 Task: Create a blank project AgileEdge with privacy Public and default view as List and in the team Taskers . Create three sections in the project as To-Do, Doing and Done
Action: Mouse moved to (72, 53)
Screenshot: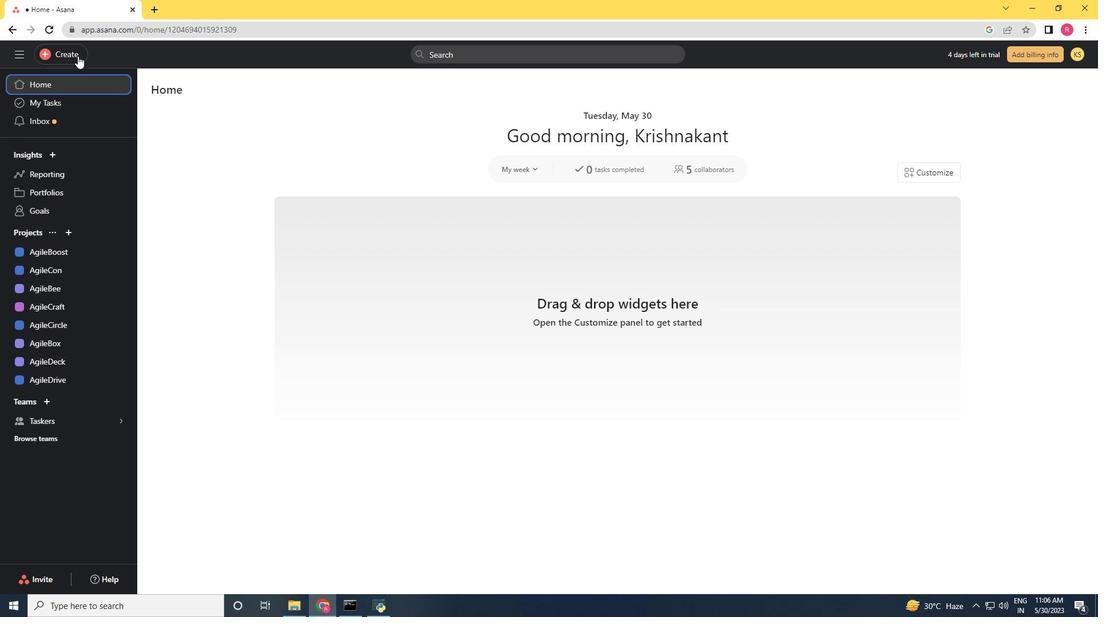 
Action: Mouse pressed left at (72, 53)
Screenshot: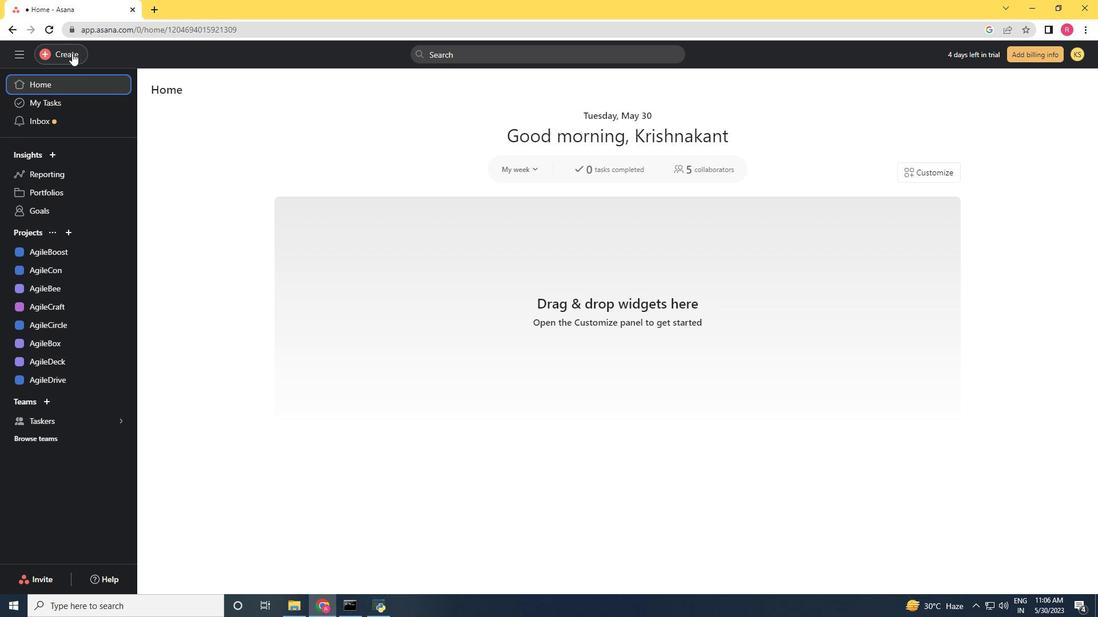 
Action: Mouse moved to (126, 79)
Screenshot: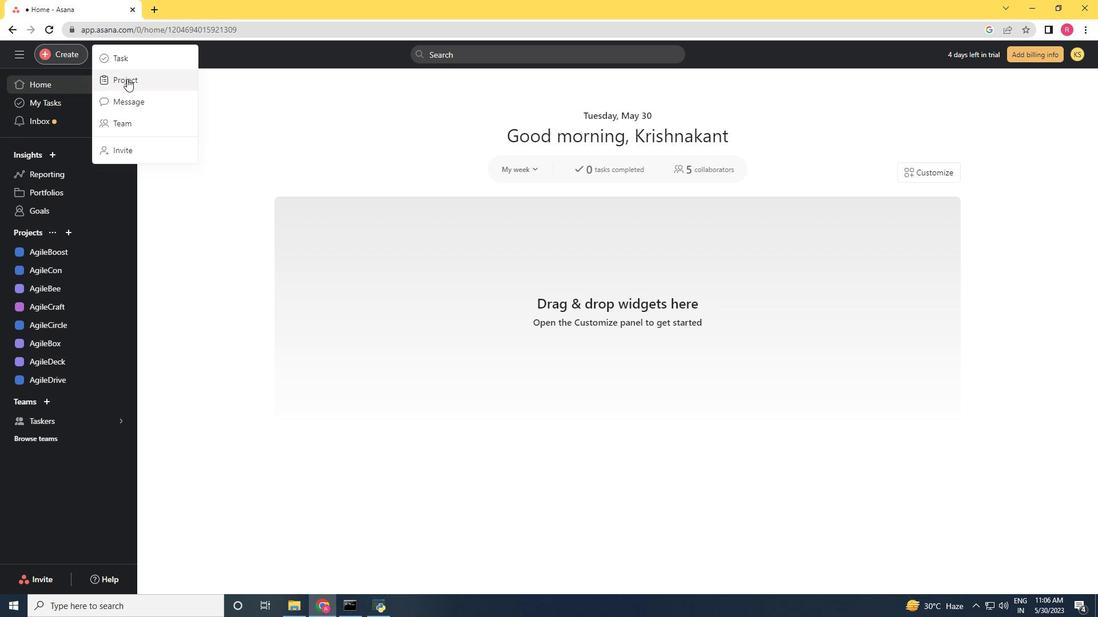 
Action: Mouse pressed left at (126, 79)
Screenshot: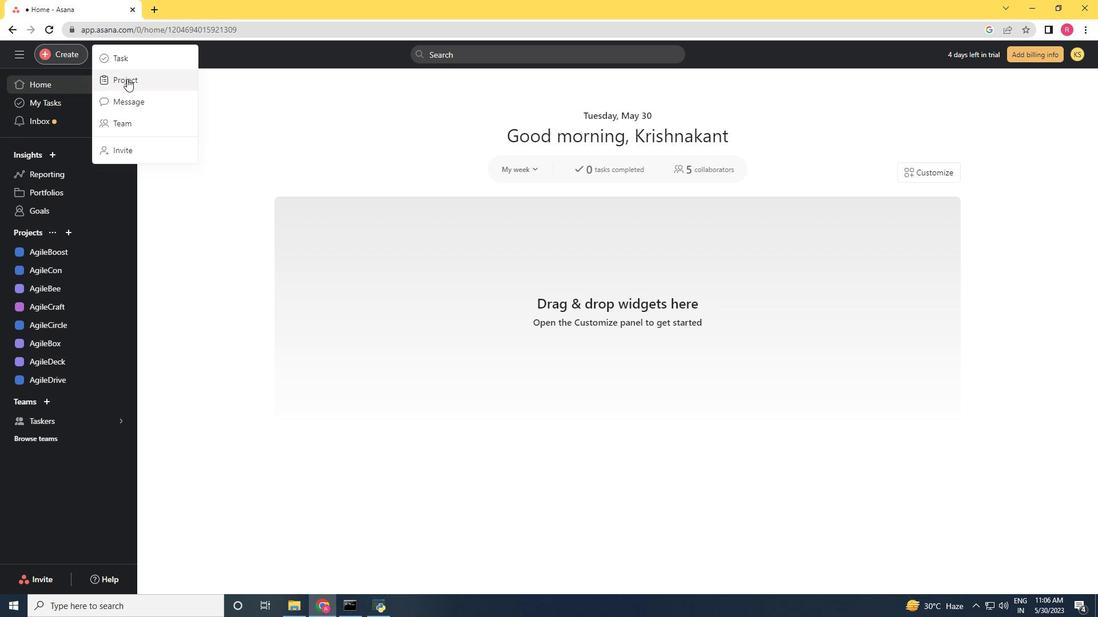 
Action: Mouse moved to (458, 348)
Screenshot: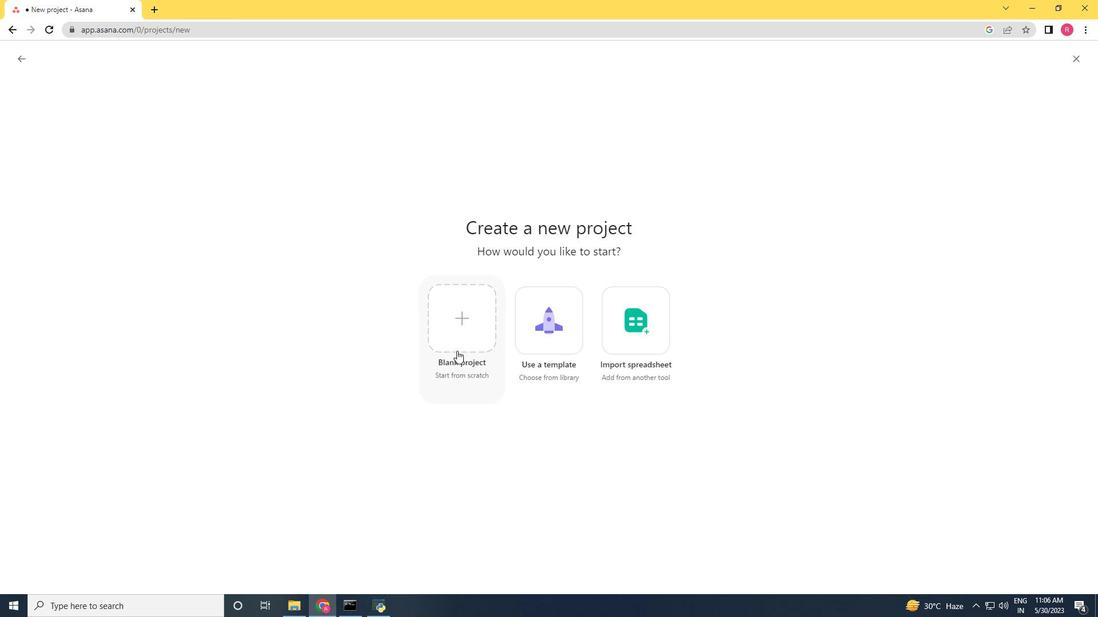 
Action: Mouse pressed left at (458, 348)
Screenshot: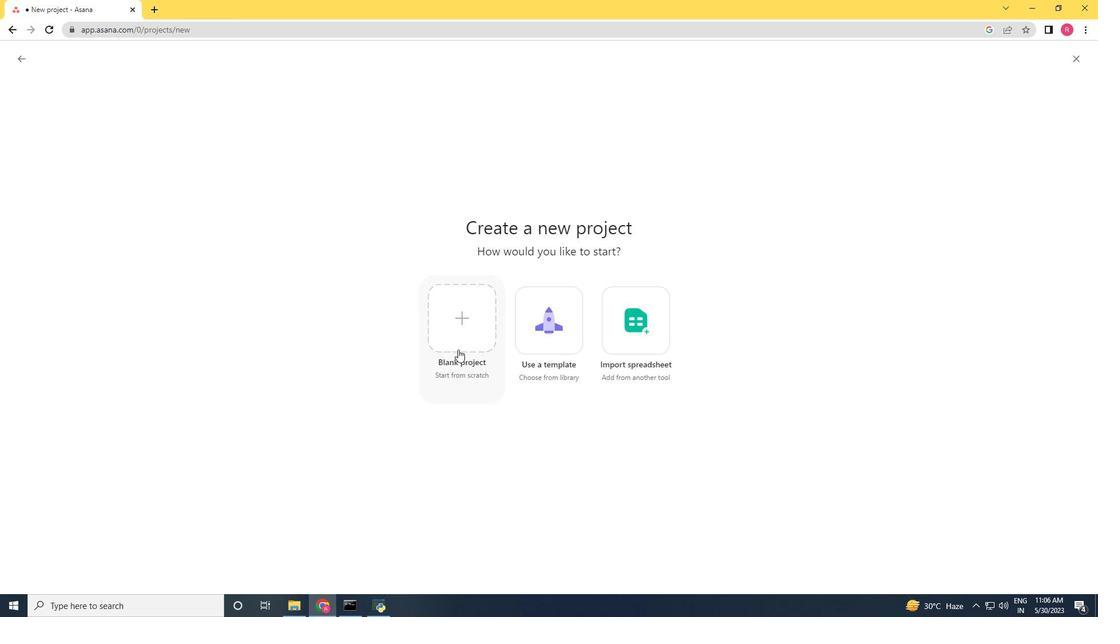 
Action: Mouse moved to (186, 148)
Screenshot: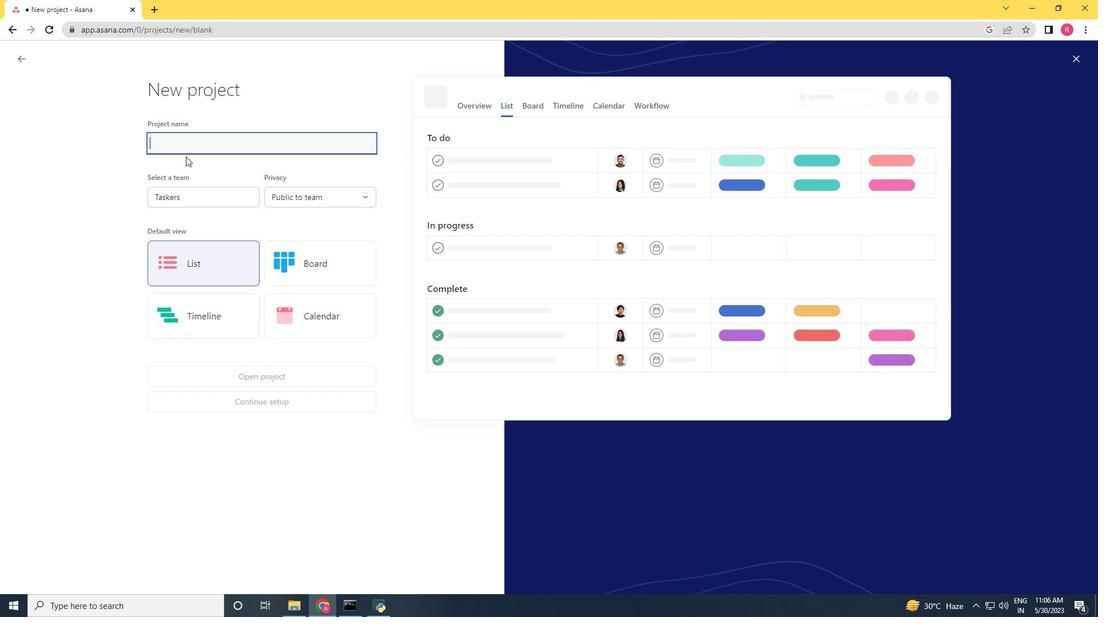 
Action: Key pressed <Key.shift>Agile<Key.shift>ed<Key.backspace><Key.backspace><Key.shift>Edge
Screenshot: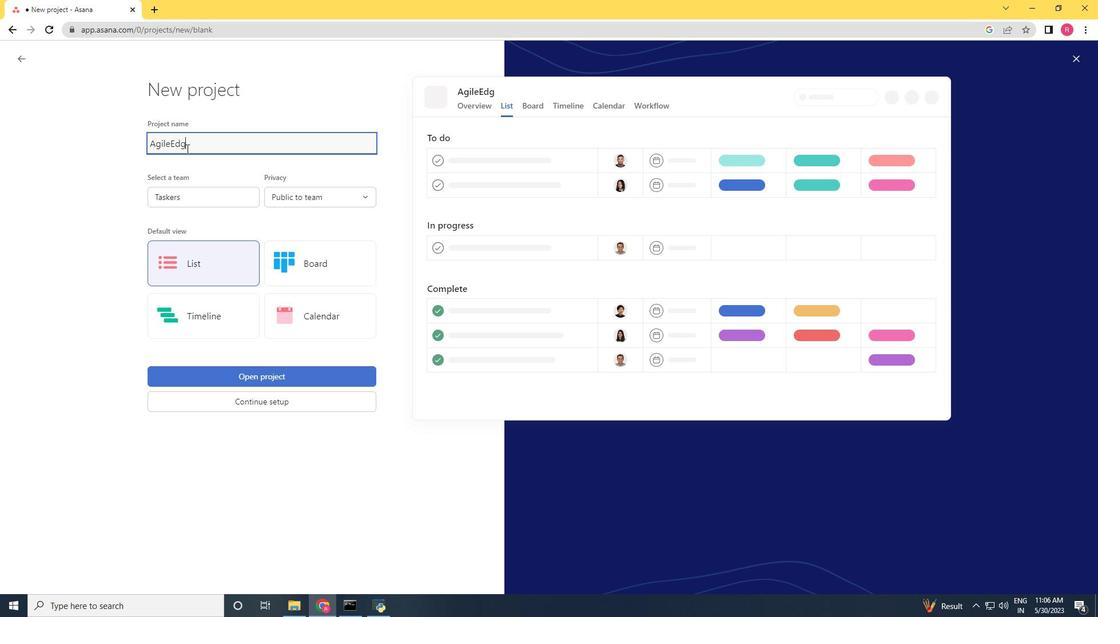 
Action: Mouse moved to (194, 203)
Screenshot: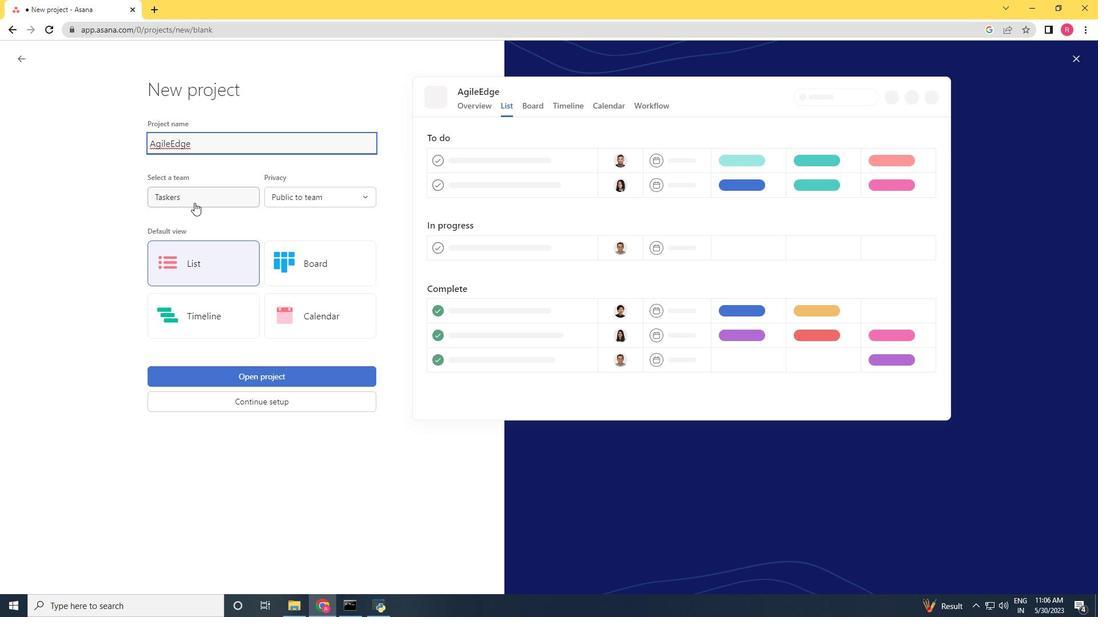 
Action: Mouse pressed left at (194, 203)
Screenshot: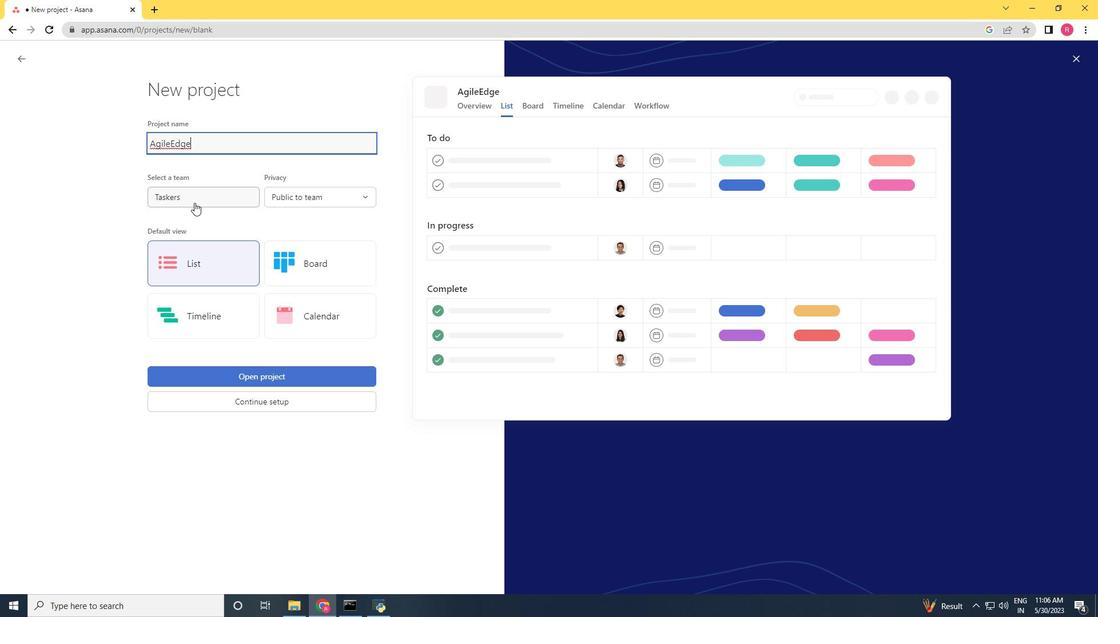 
Action: Mouse moved to (196, 221)
Screenshot: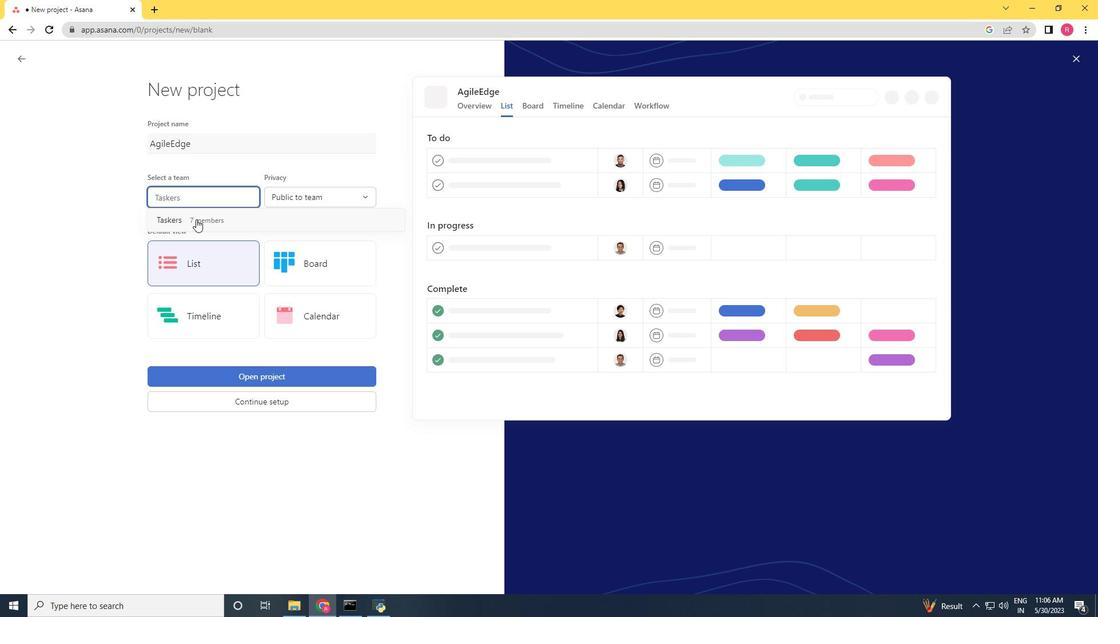 
Action: Mouse pressed left at (196, 221)
Screenshot: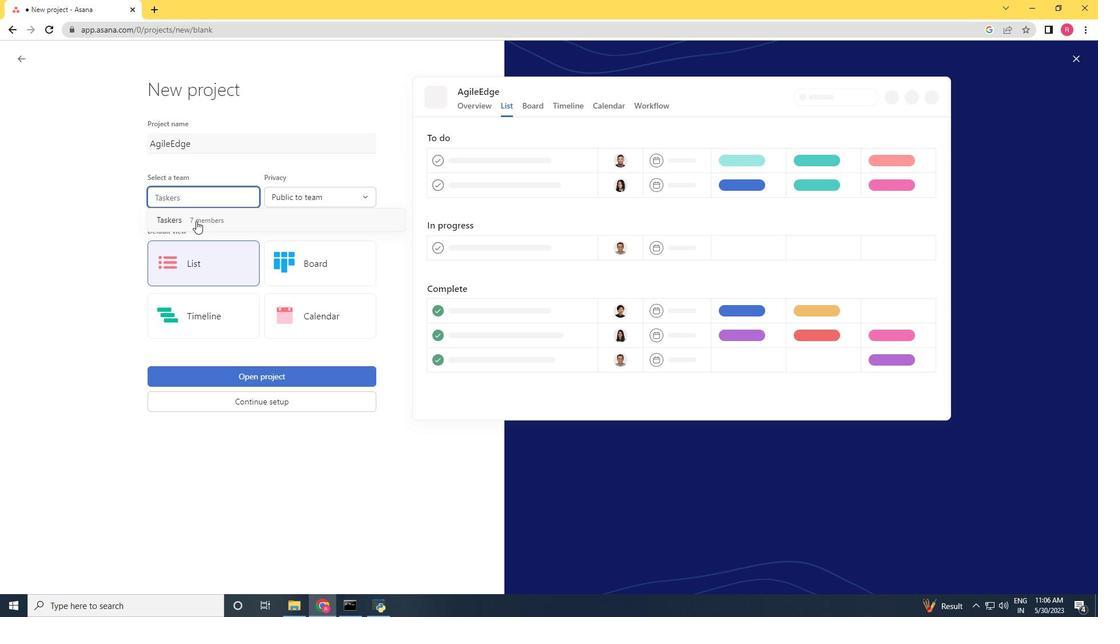 
Action: Mouse moved to (312, 200)
Screenshot: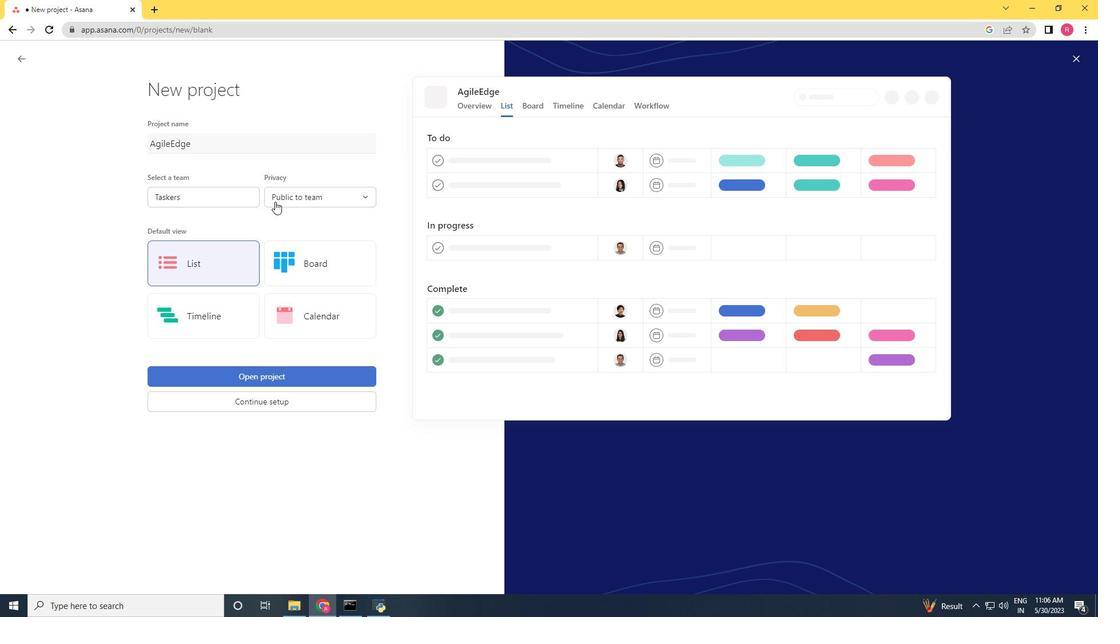 
Action: Mouse pressed left at (312, 200)
Screenshot: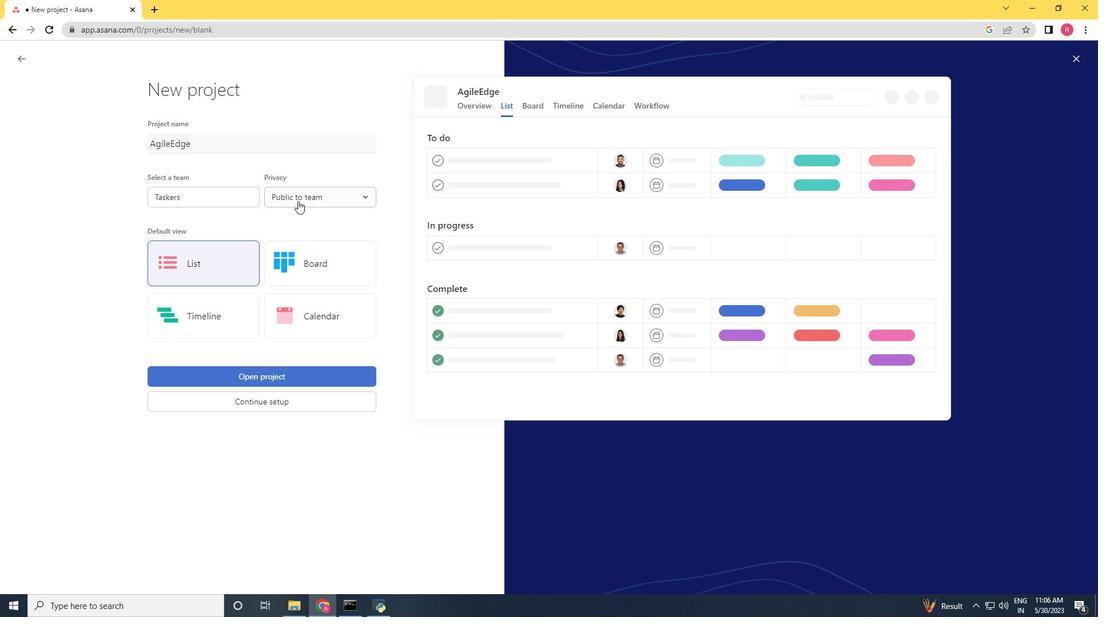 
Action: Mouse moved to (303, 223)
Screenshot: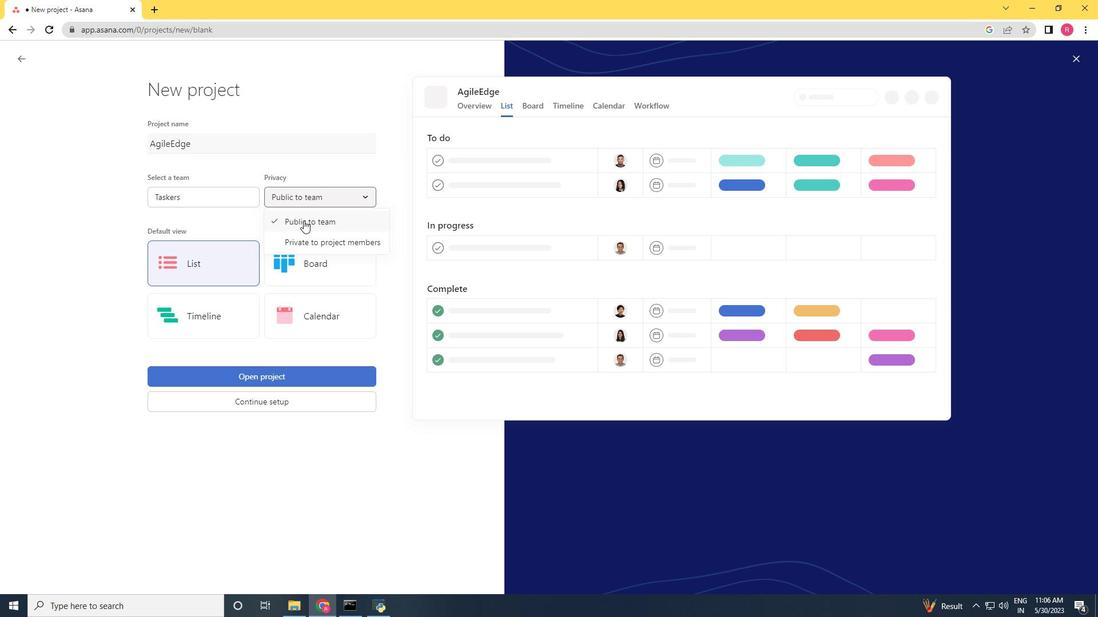 
Action: Mouse pressed left at (303, 223)
Screenshot: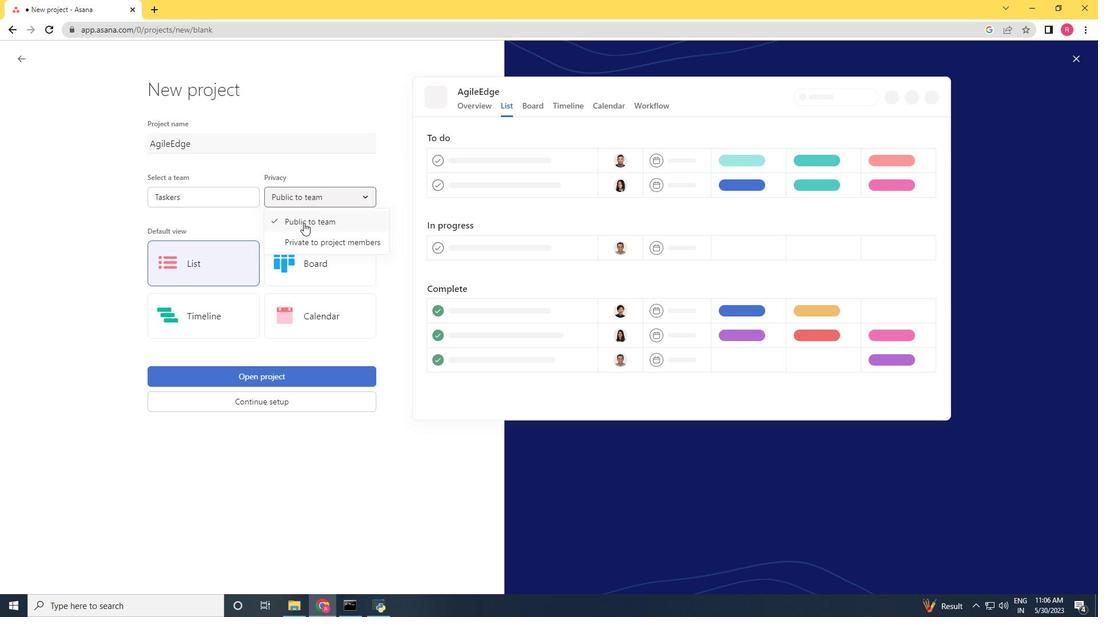 
Action: Mouse moved to (201, 263)
Screenshot: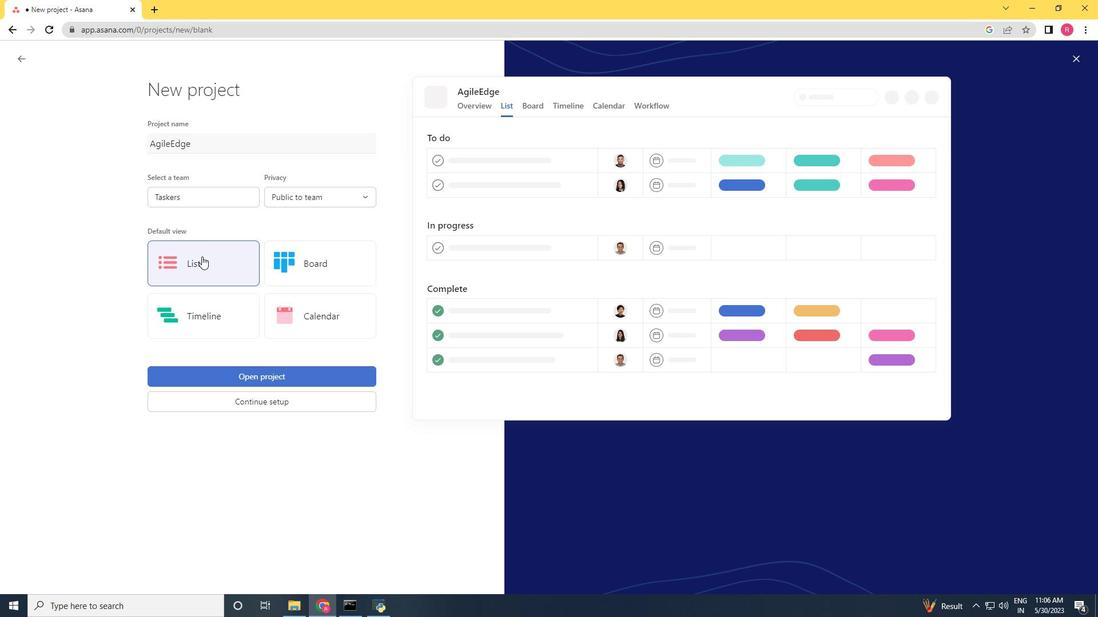 
Action: Mouse pressed left at (201, 263)
Screenshot: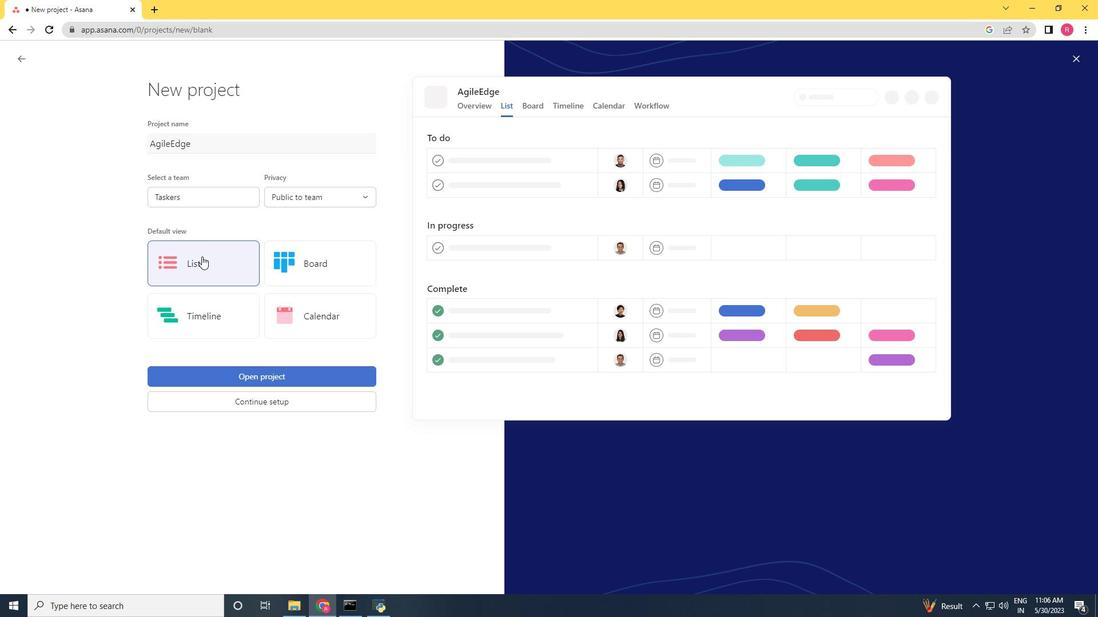 
Action: Mouse moved to (271, 369)
Screenshot: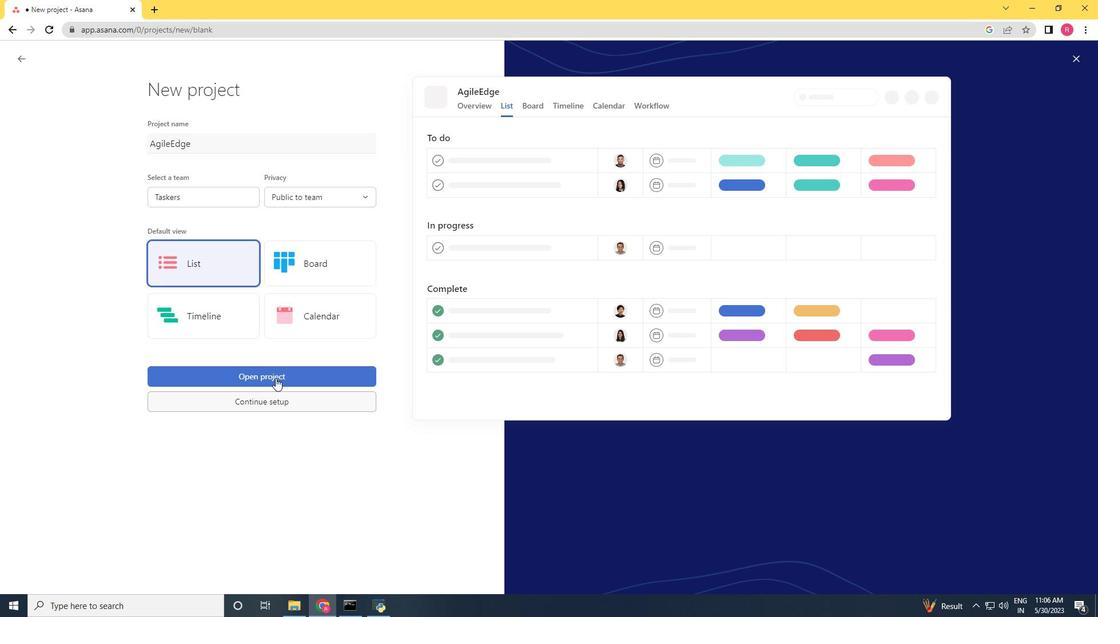 
Action: Mouse pressed left at (271, 369)
Screenshot: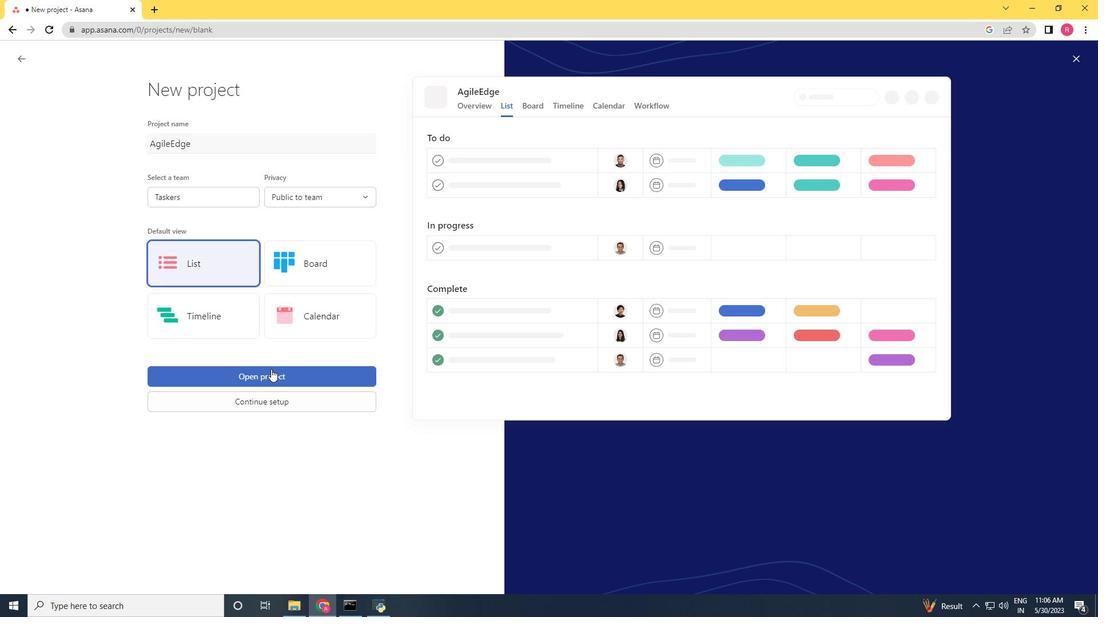 
Action: Mouse moved to (193, 257)
Screenshot: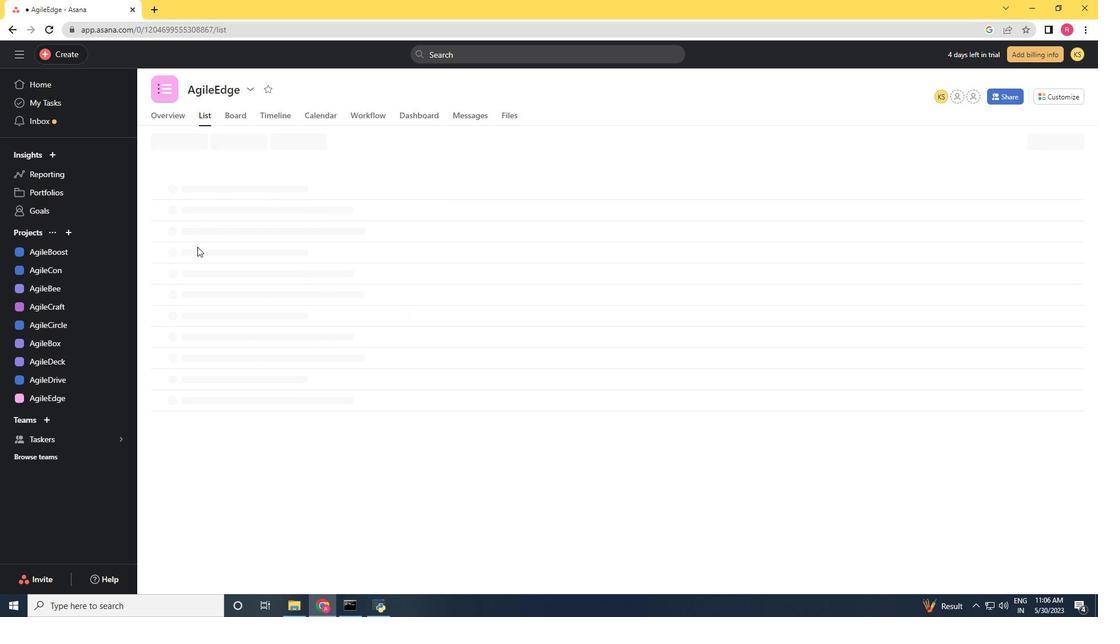 
Action: Mouse pressed left at (193, 257)
Screenshot: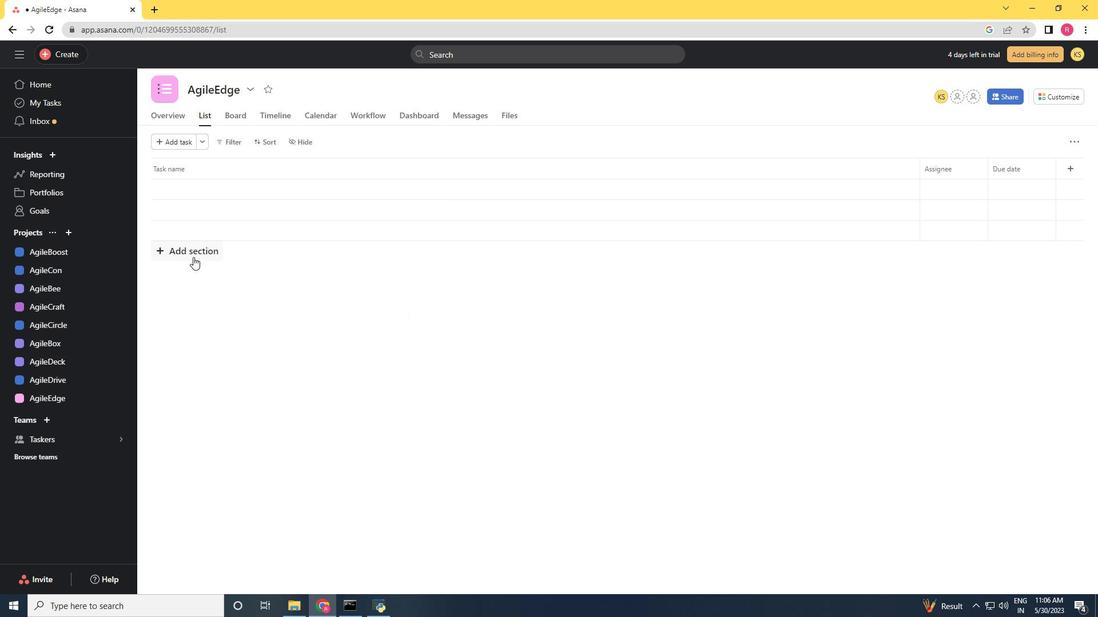 
Action: Key pressed <Key.shift><Key.shift><Key.shift>To-<Key.shift><Key.shift><Key.shift><Key.shift><Key.shift><Key.shift><Key.shift><Key.shift><Key.shift><Key.shift><Key.shift><Key.shift>do<Key.backspace><Key.backspace><Key.shift>Do<Key.enter>
Screenshot: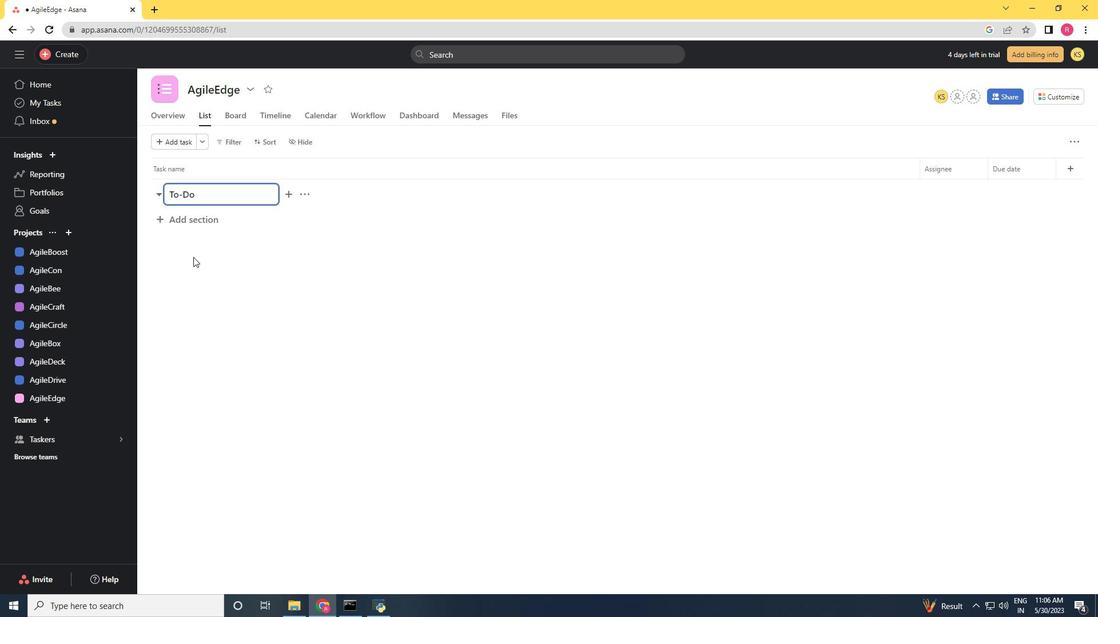 
Action: Mouse moved to (193, 271)
Screenshot: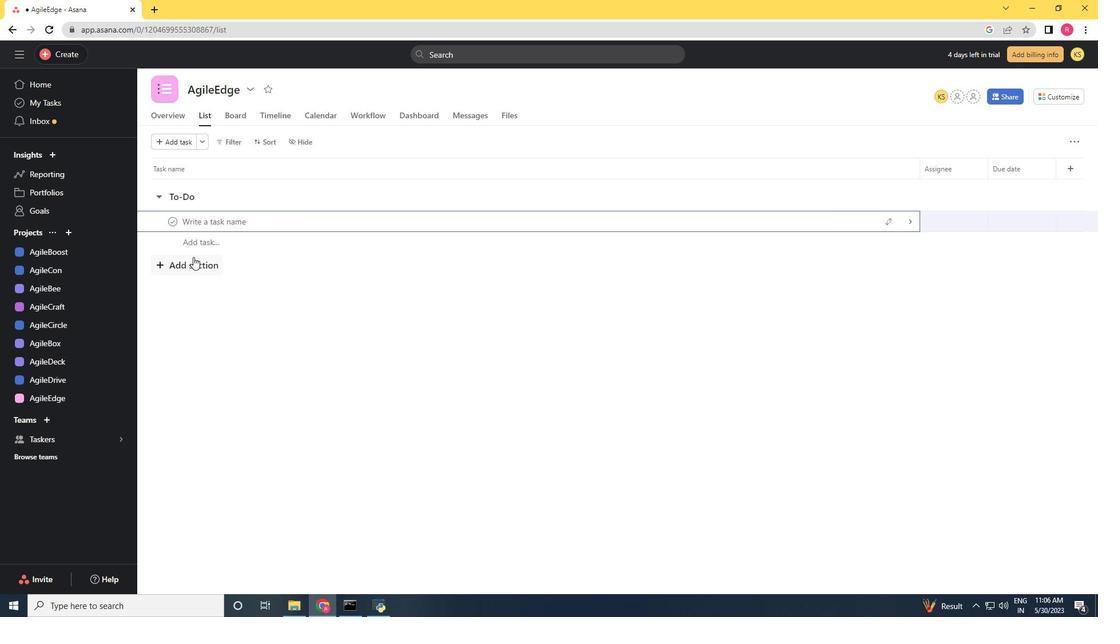 
Action: Mouse pressed left at (193, 271)
Screenshot: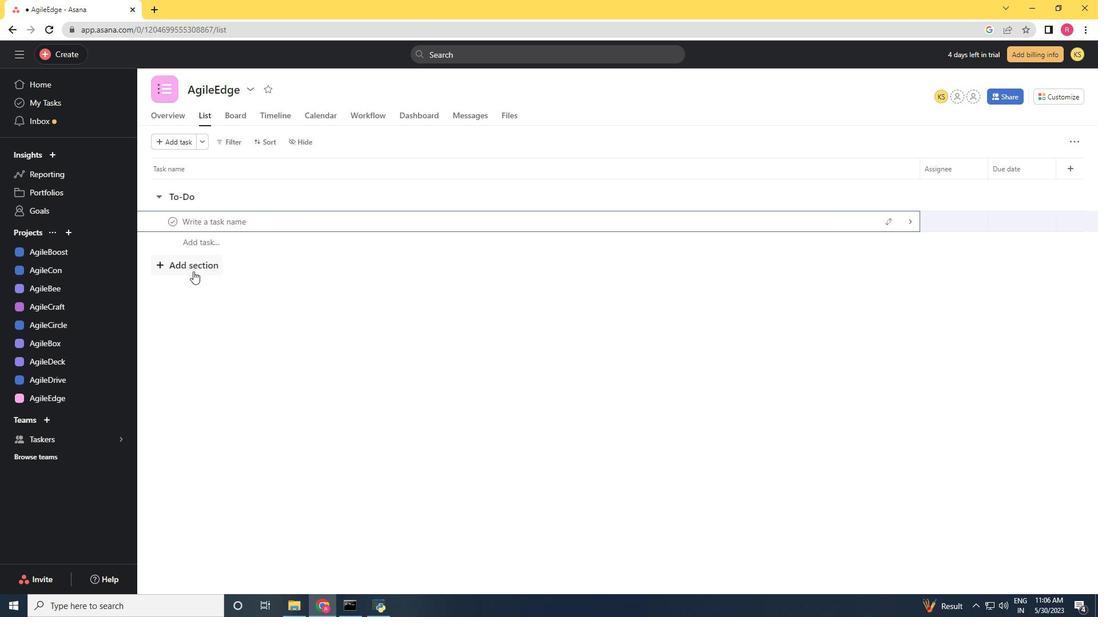 
Action: Mouse moved to (189, 214)
Screenshot: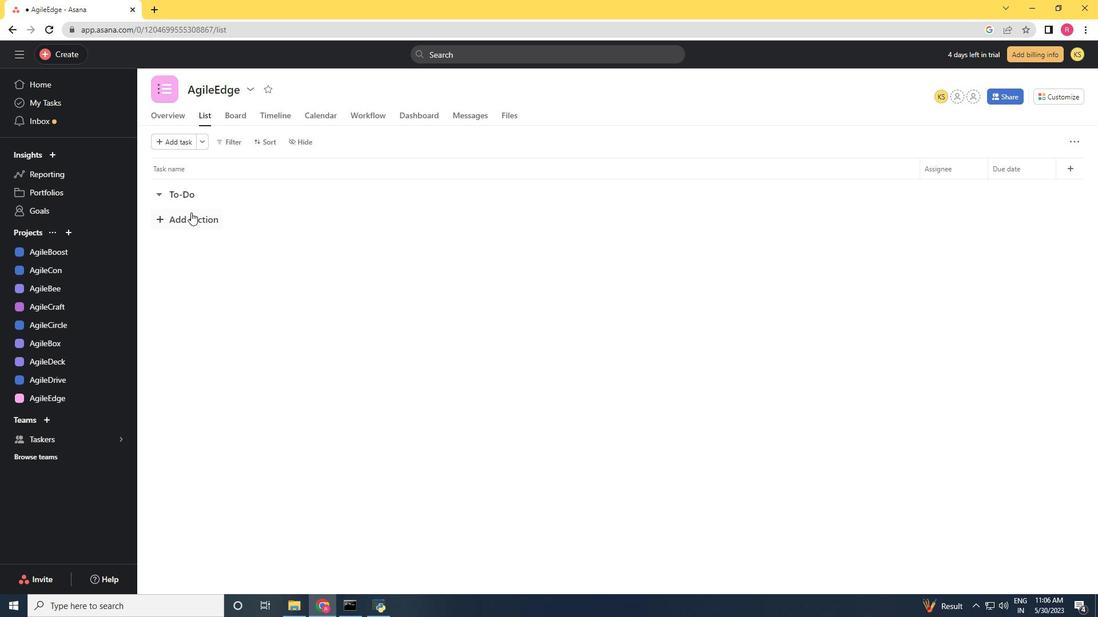 
Action: Mouse pressed left at (189, 214)
Screenshot: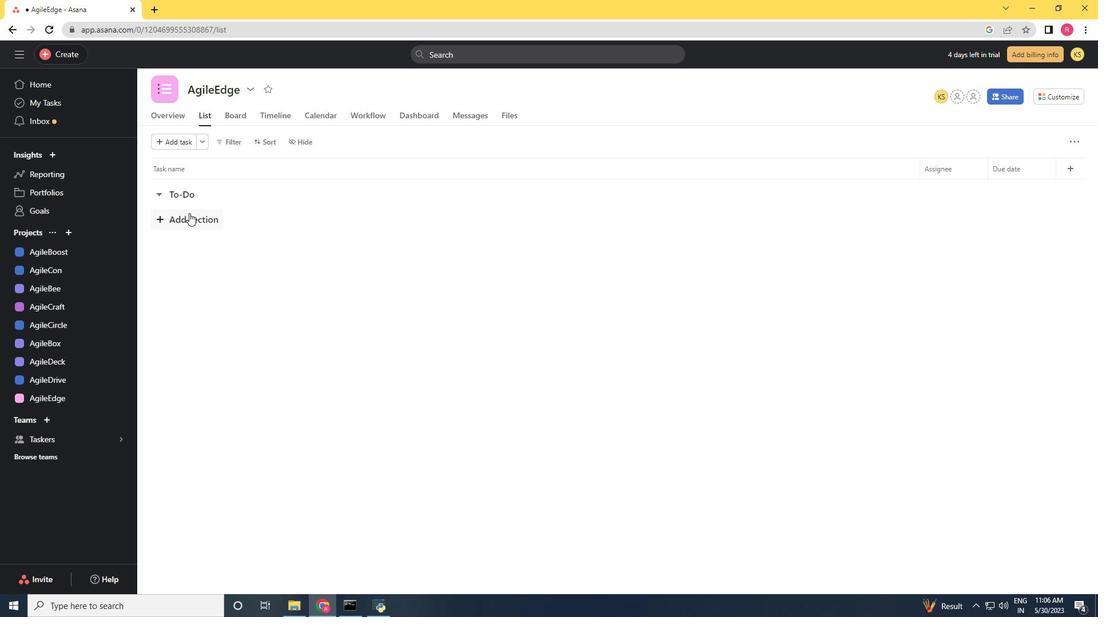 
Action: Key pressed <Key.shift><Key.shift><Key.shift><Key.shift><Key.shift><Key.shift>Doing<Key.enter>
Screenshot: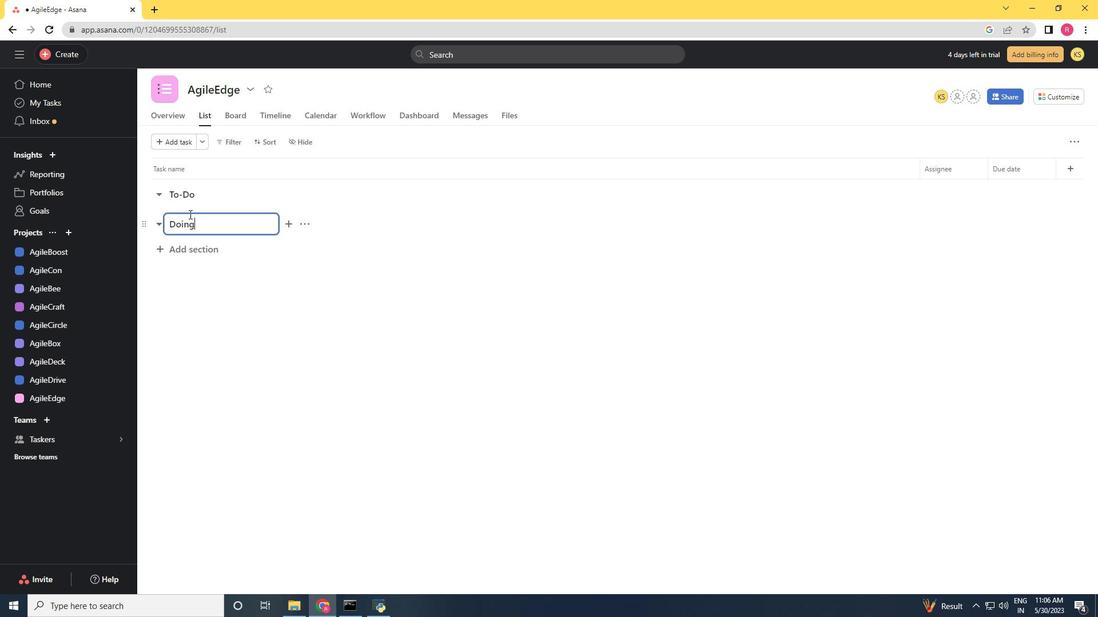 
Action: Mouse moved to (191, 299)
Screenshot: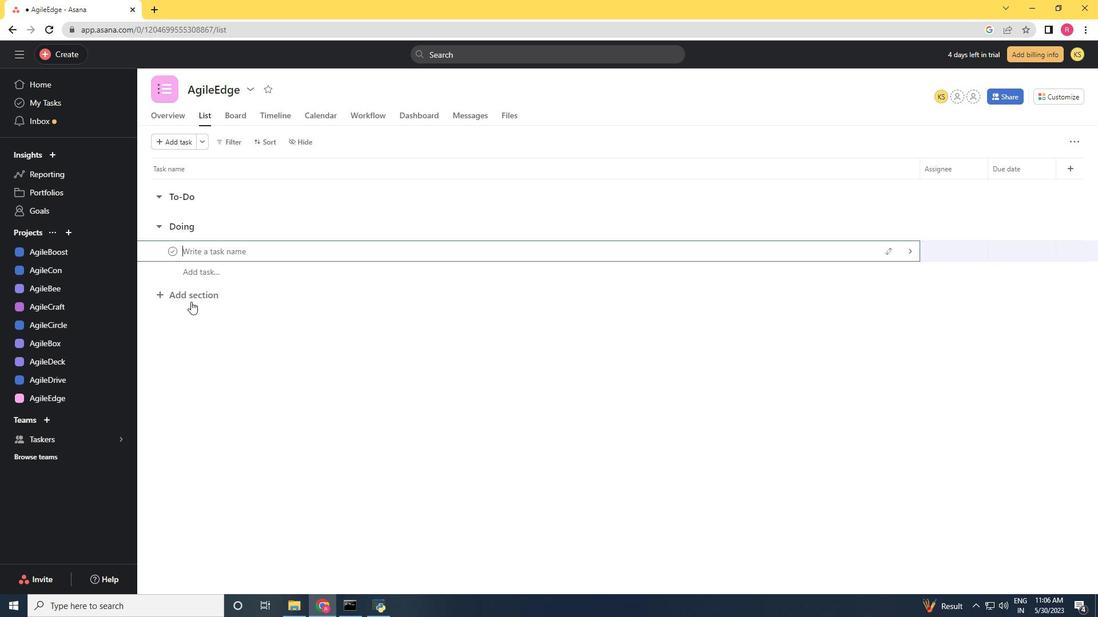 
Action: Mouse pressed left at (191, 299)
Screenshot: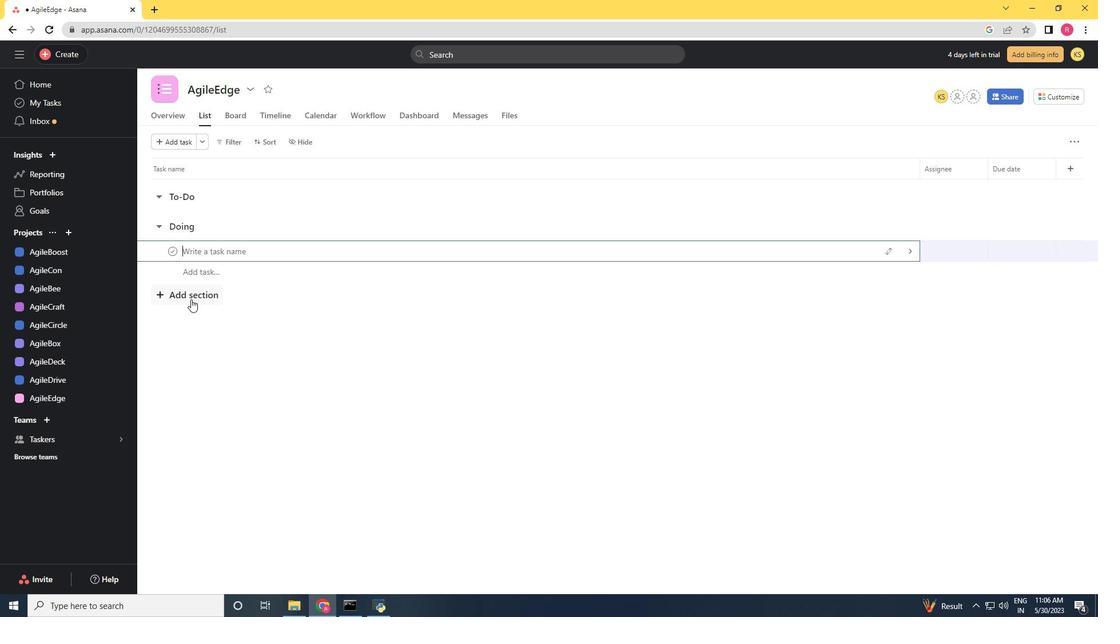 
Action: Mouse moved to (189, 252)
Screenshot: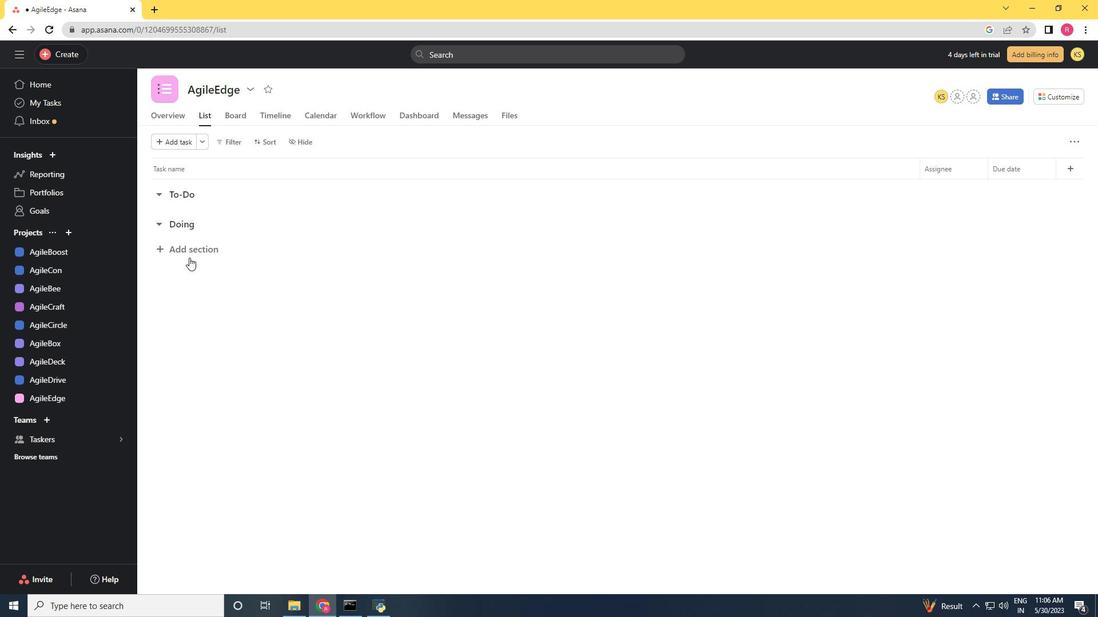 
Action: Mouse pressed left at (189, 252)
Screenshot: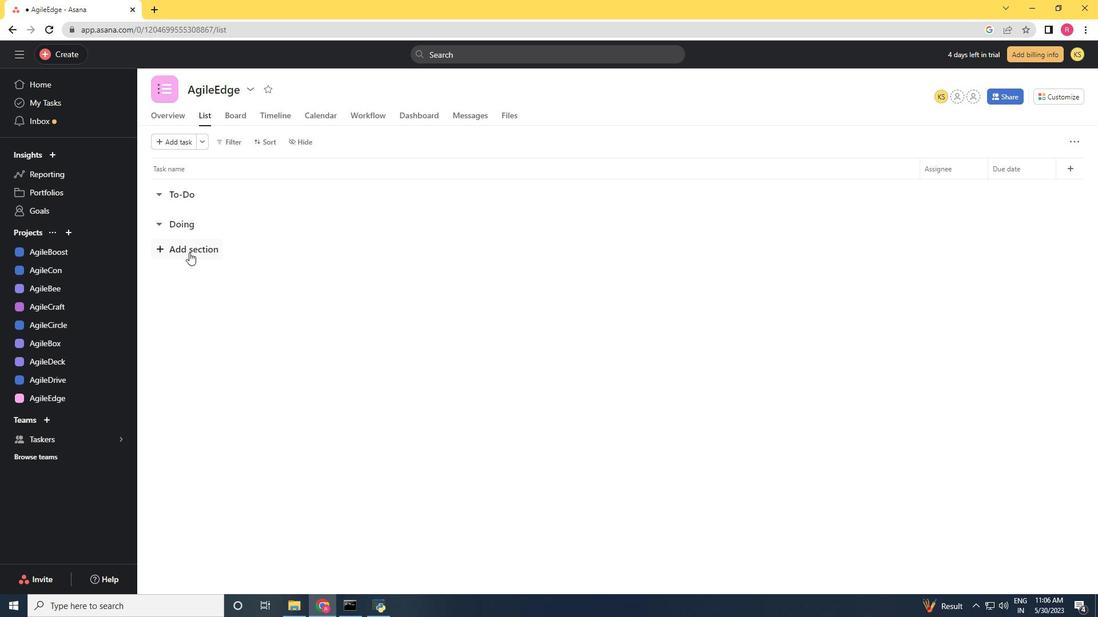 
Action: Key pressed <Key.shift>Done
Screenshot: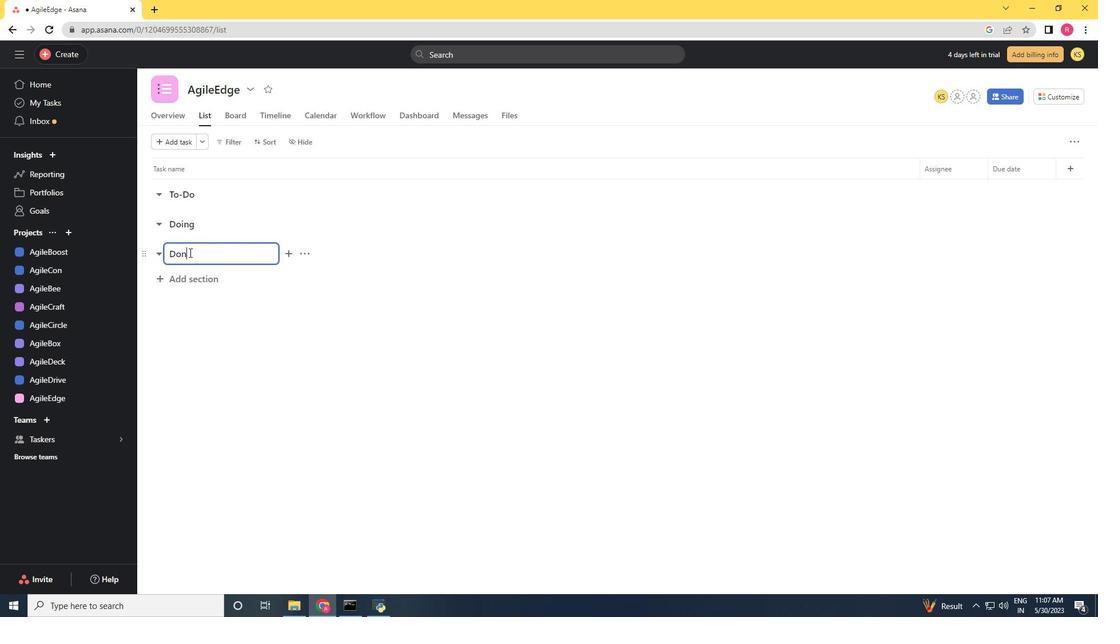 
Action: Mouse moved to (260, 342)
Screenshot: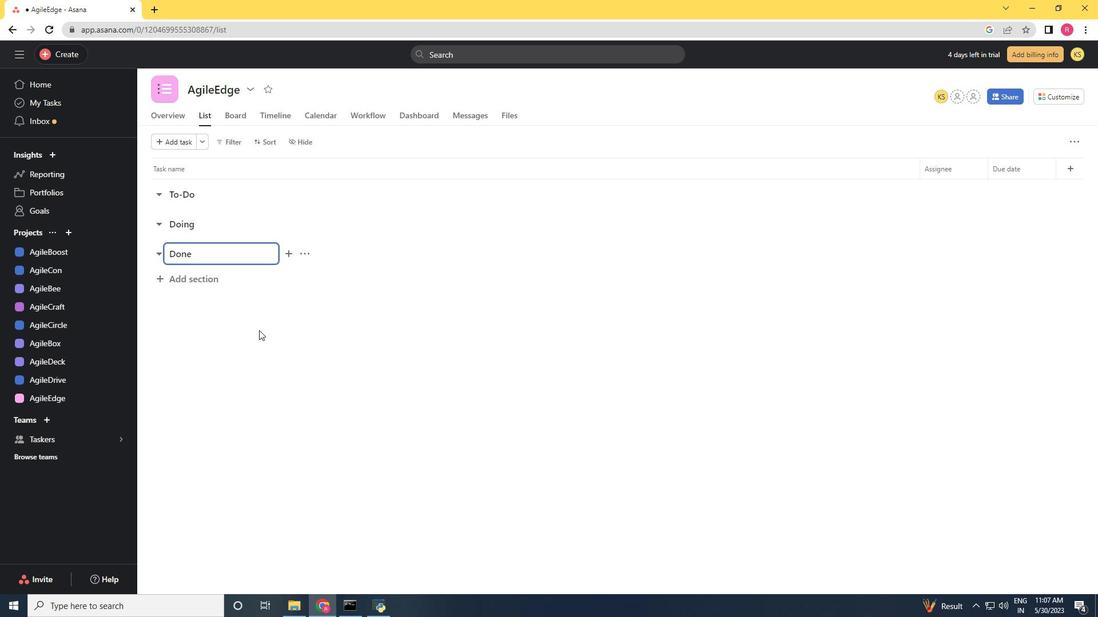 
Action: Mouse pressed left at (260, 342)
Screenshot: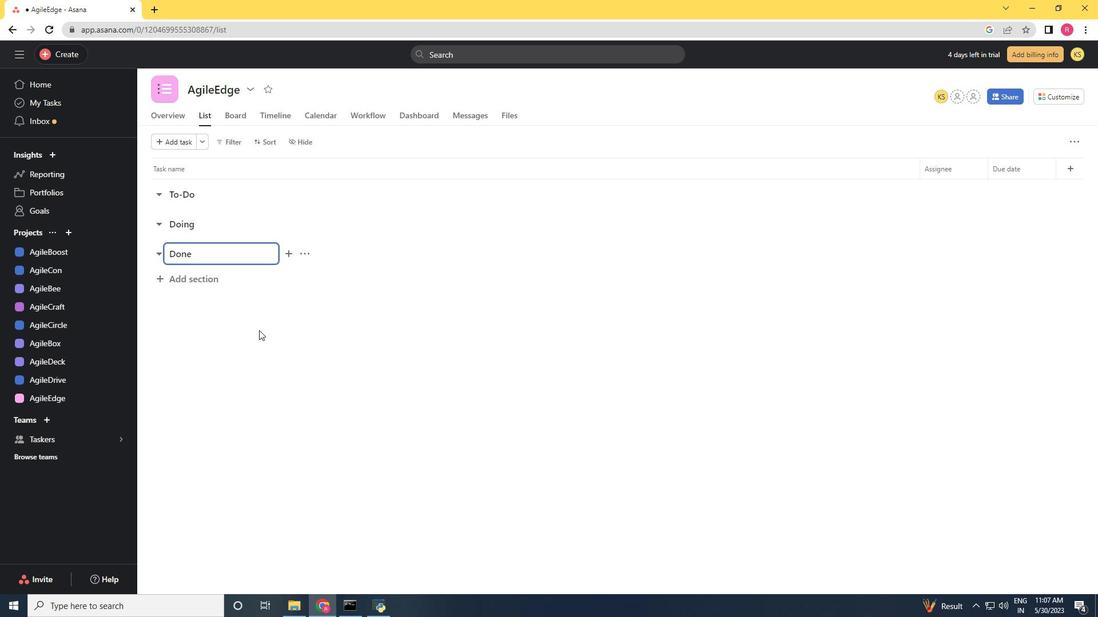 
